Task: Look for space in Moro, Pakistan from 5th July, 2023 to 10th July, 2023 for 4 adults in price range Rs.9000 to Rs.14000. Place can be entire place with 2 bedrooms having 4 beds and 2 bathrooms. Property type can be house, flat, guest house. Booking option can be shelf check-in. Required host language is English.
Action: Mouse moved to (439, 111)
Screenshot: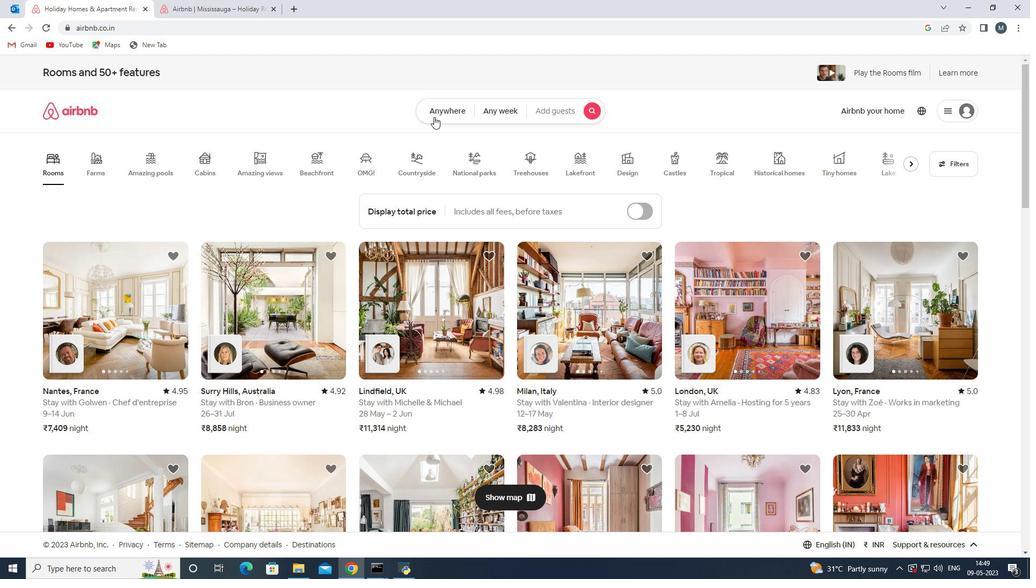 
Action: Mouse pressed left at (439, 111)
Screenshot: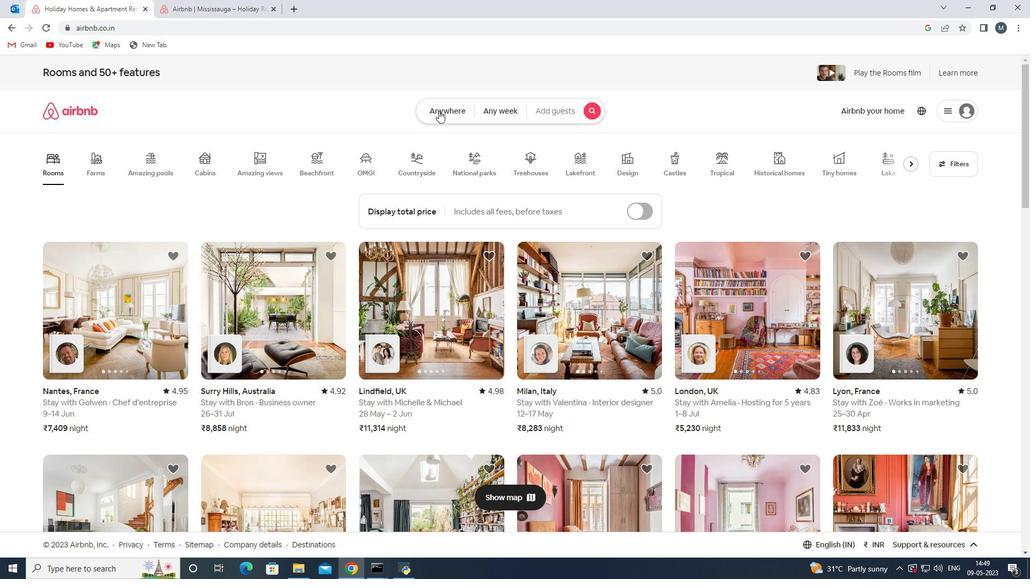 
Action: Mouse moved to (382, 150)
Screenshot: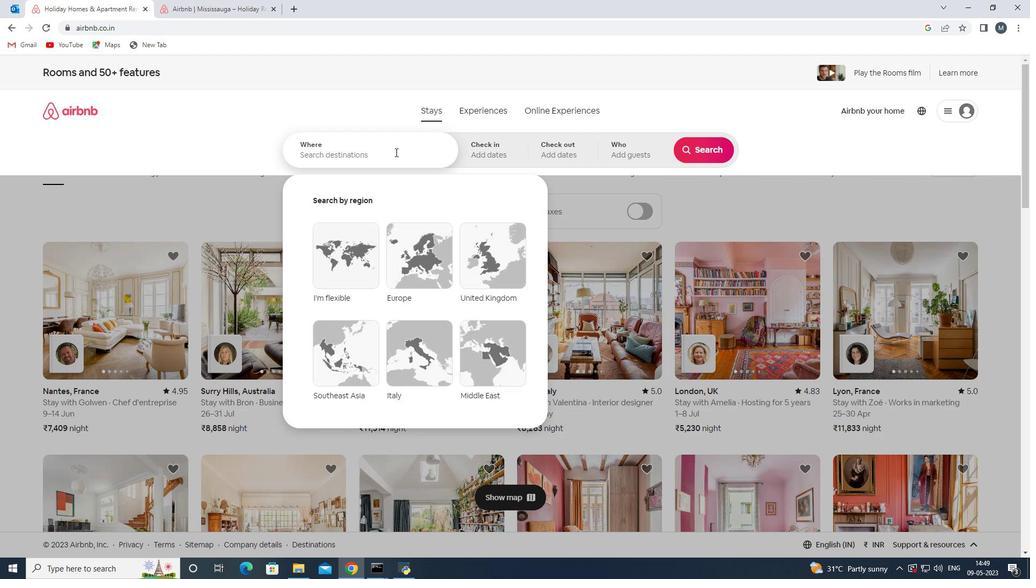 
Action: Mouse pressed left at (382, 150)
Screenshot: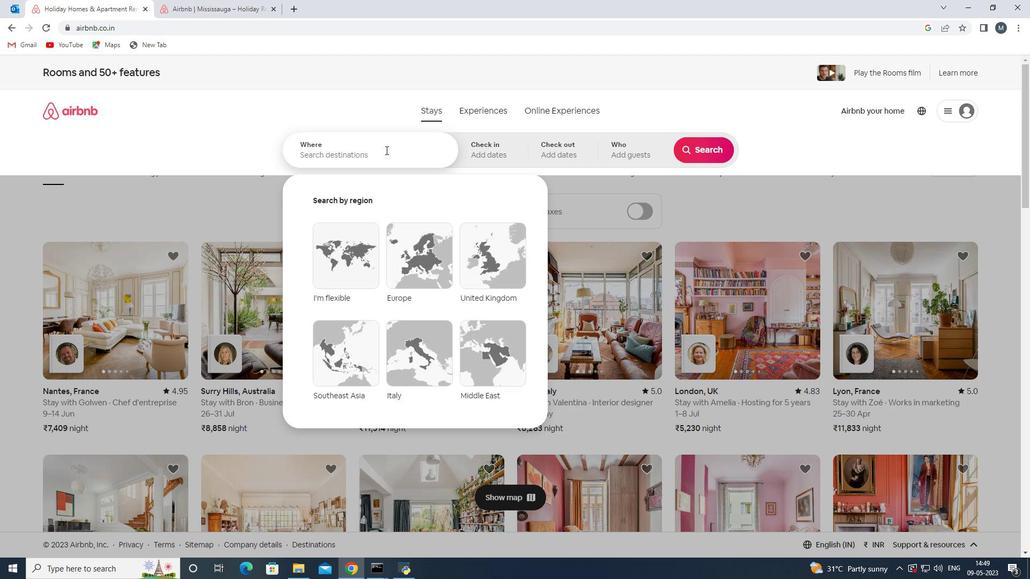 
Action: Mouse moved to (380, 150)
Screenshot: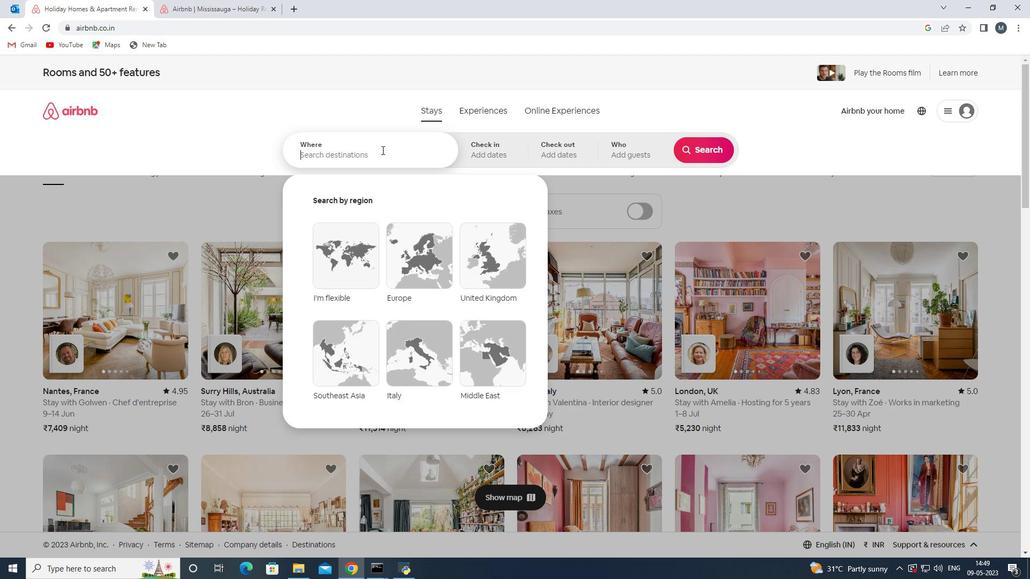 
Action: Key pressed <Key.shift>Moro,<Key.shift><Key.shift><Key.shift><Key.shift><Key.shift><Key.shift><Key.shift>Pakistan<Key.enter>
Screenshot: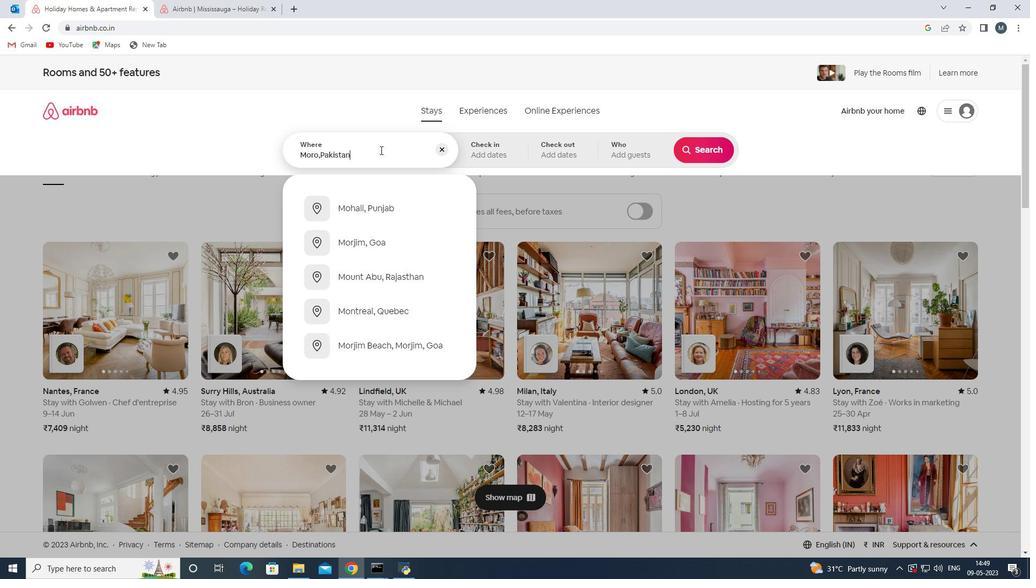 
Action: Mouse moved to (694, 236)
Screenshot: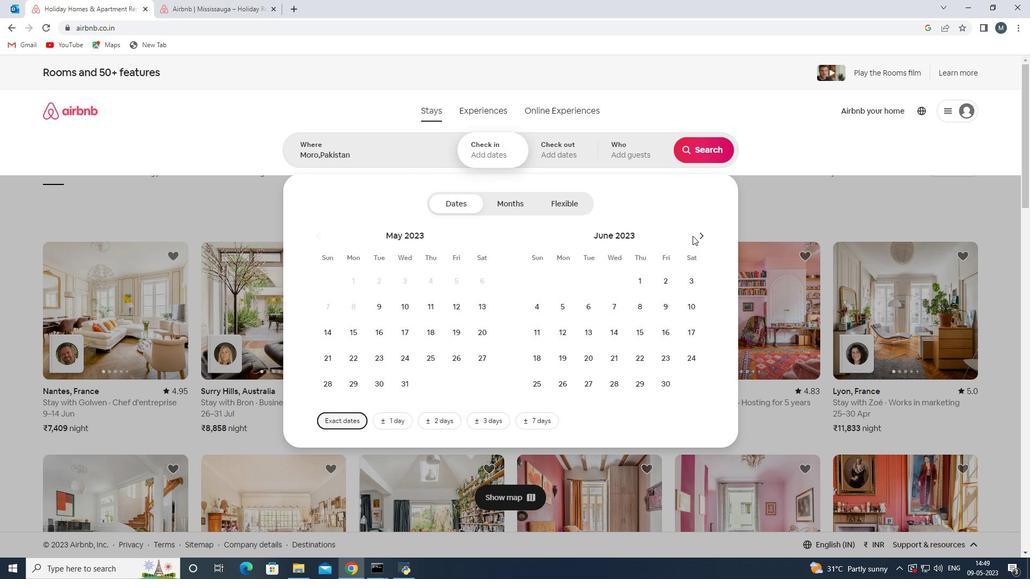 
Action: Mouse pressed left at (694, 236)
Screenshot: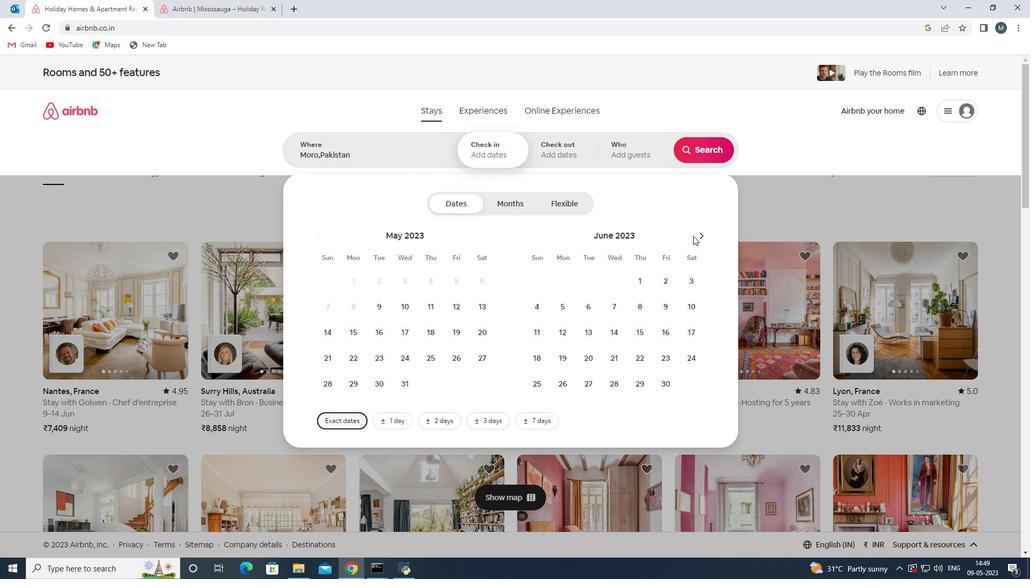 
Action: Mouse moved to (350, 307)
Screenshot: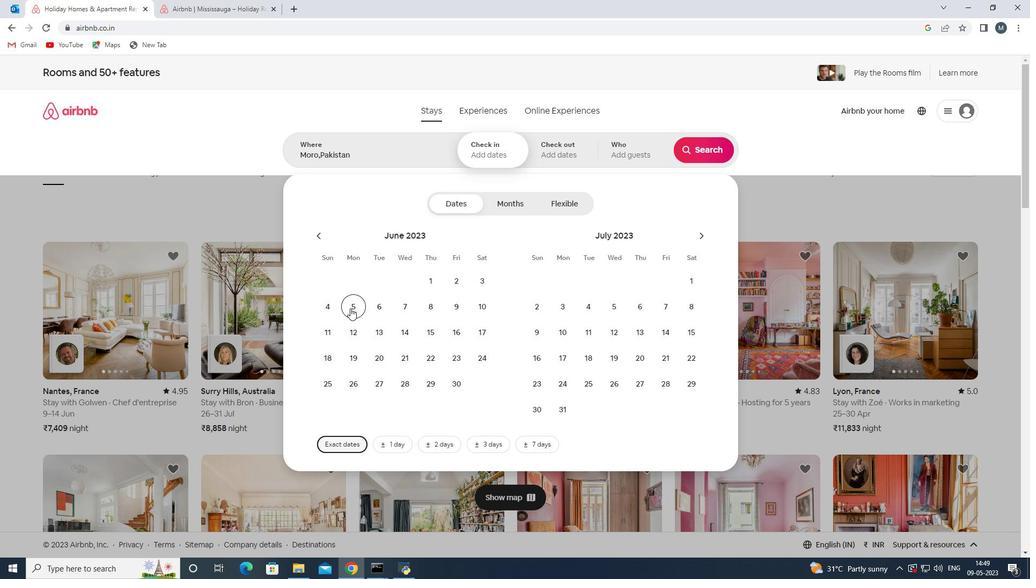 
Action: Mouse pressed left at (350, 307)
Screenshot: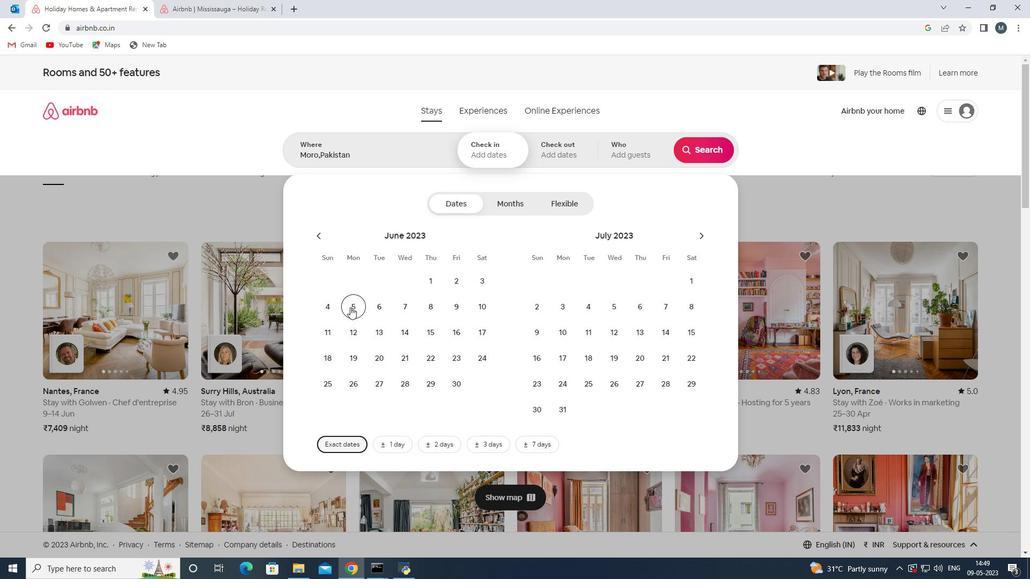 
Action: Mouse moved to (483, 306)
Screenshot: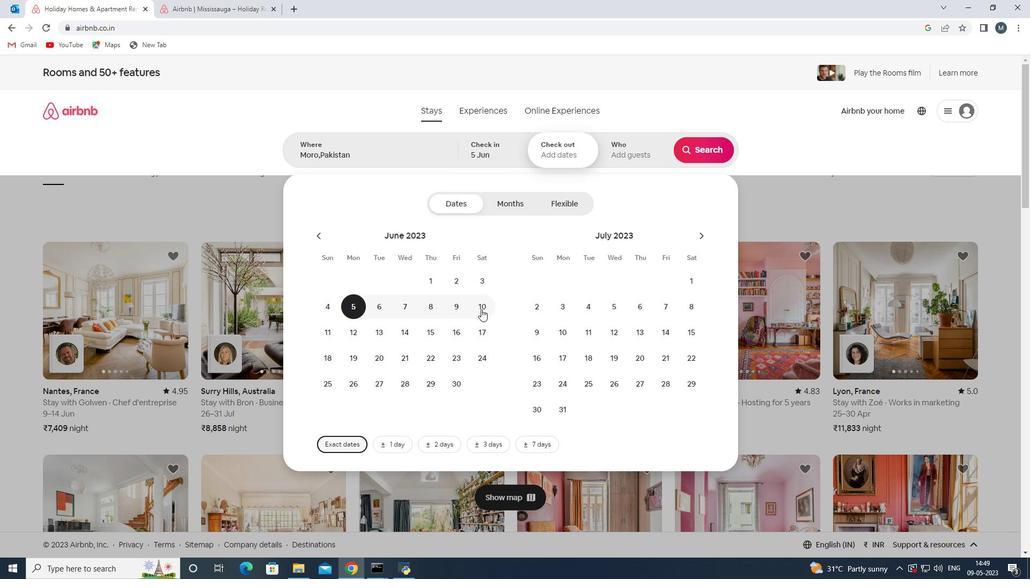 
Action: Mouse pressed left at (483, 306)
Screenshot: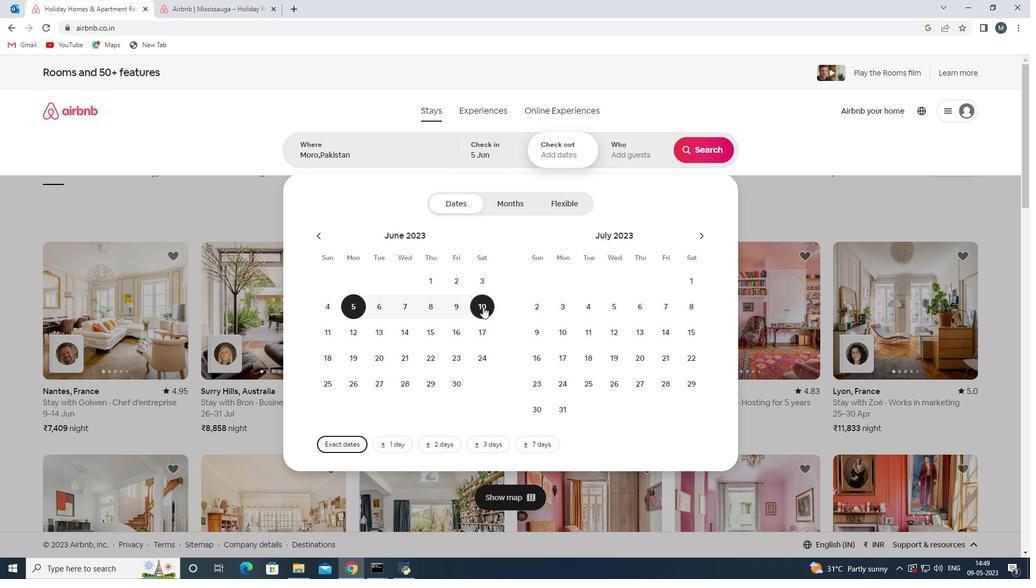 
Action: Mouse moved to (630, 157)
Screenshot: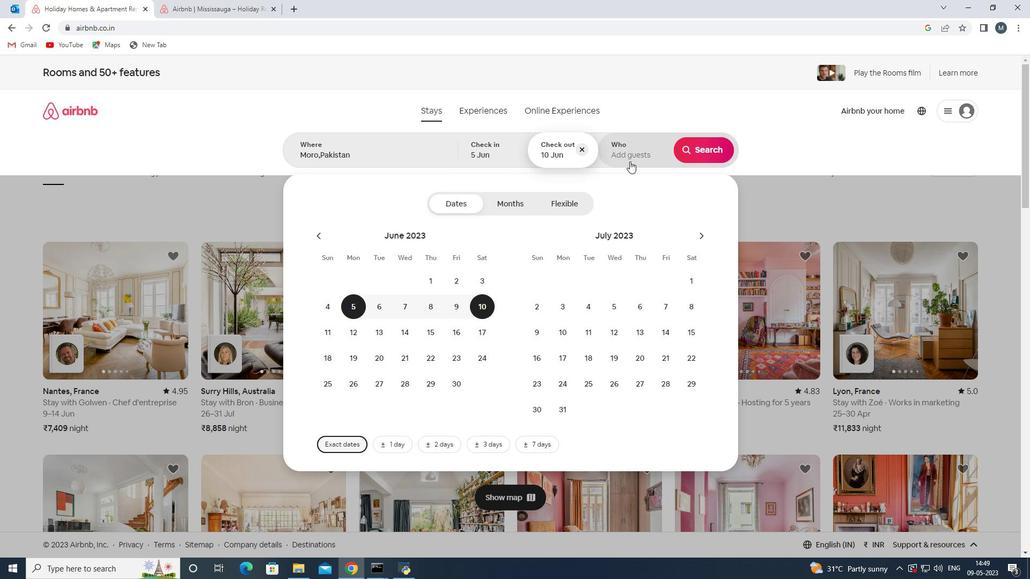 
Action: Mouse pressed left at (630, 157)
Screenshot: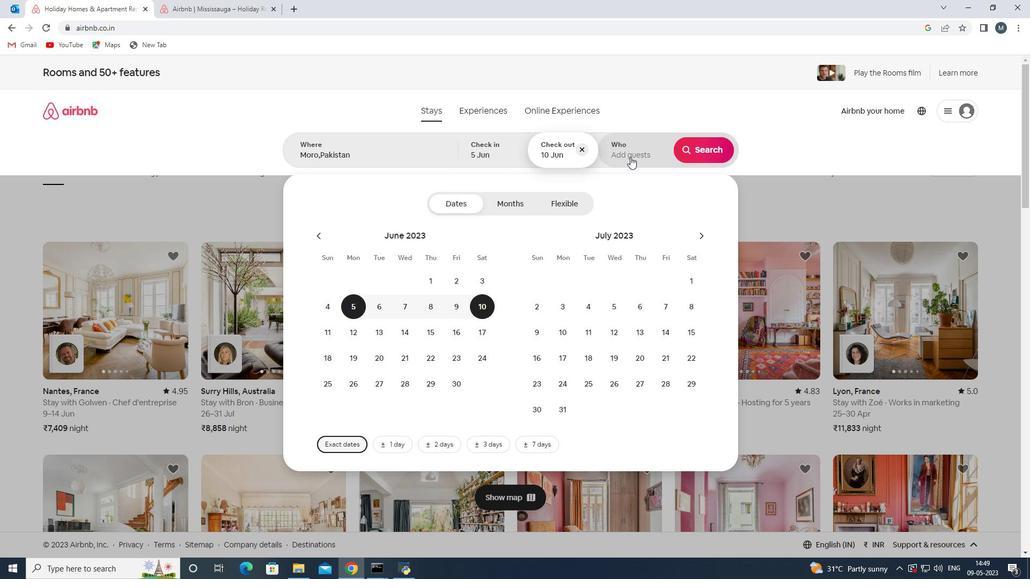 
Action: Mouse moved to (702, 206)
Screenshot: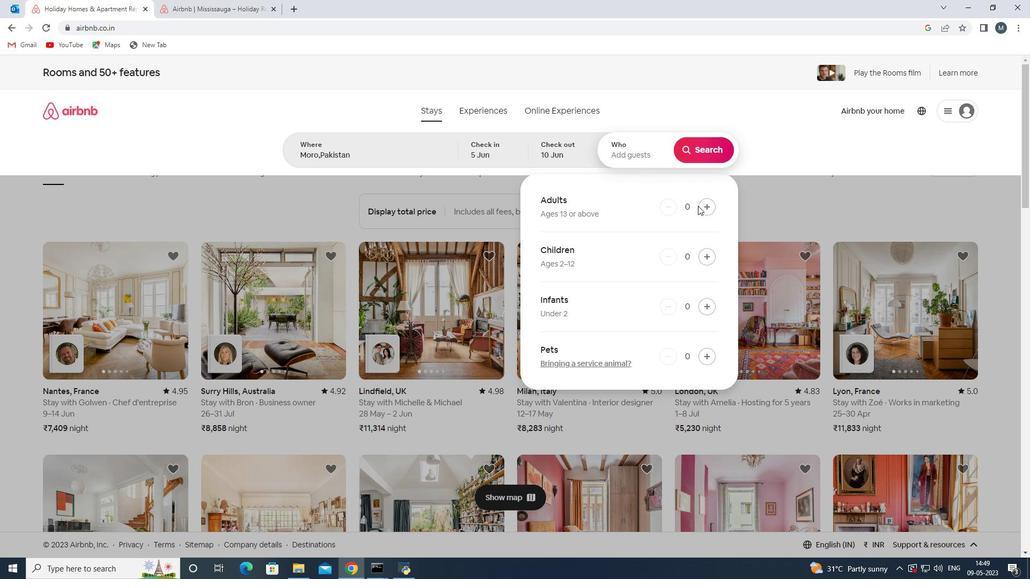 
Action: Mouse pressed left at (702, 206)
Screenshot: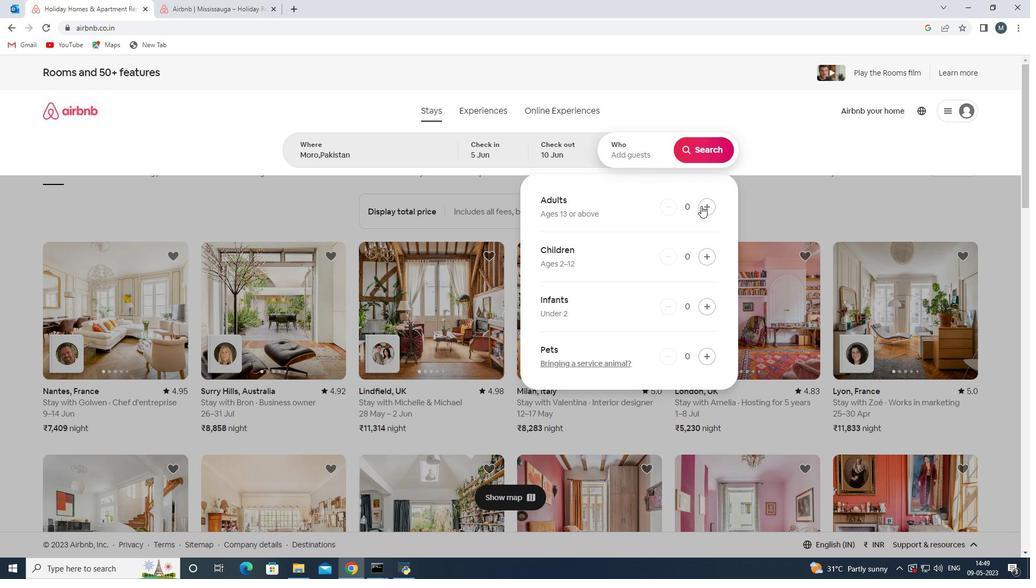 
Action: Mouse pressed left at (702, 206)
Screenshot: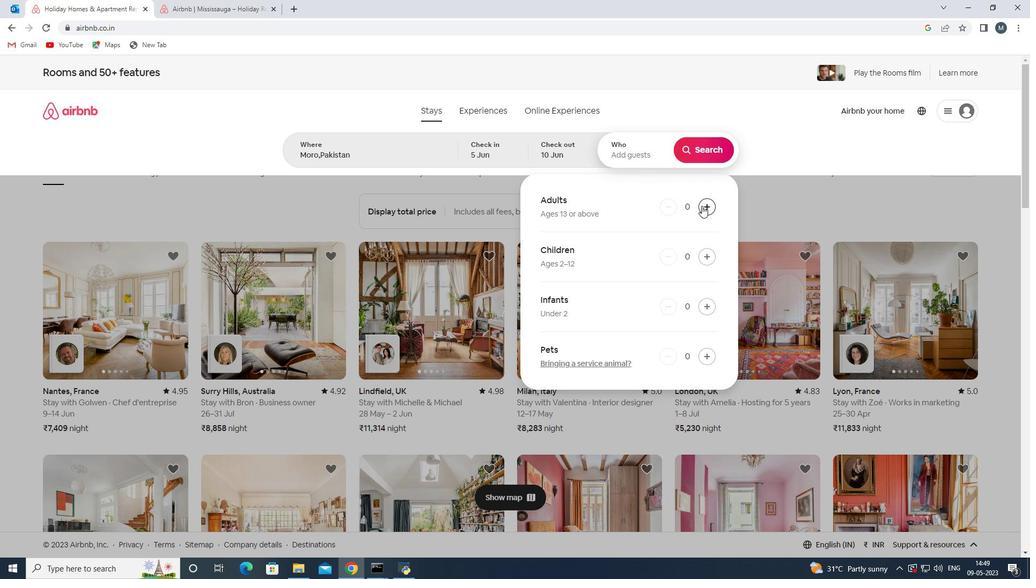 
Action: Mouse moved to (702, 206)
Screenshot: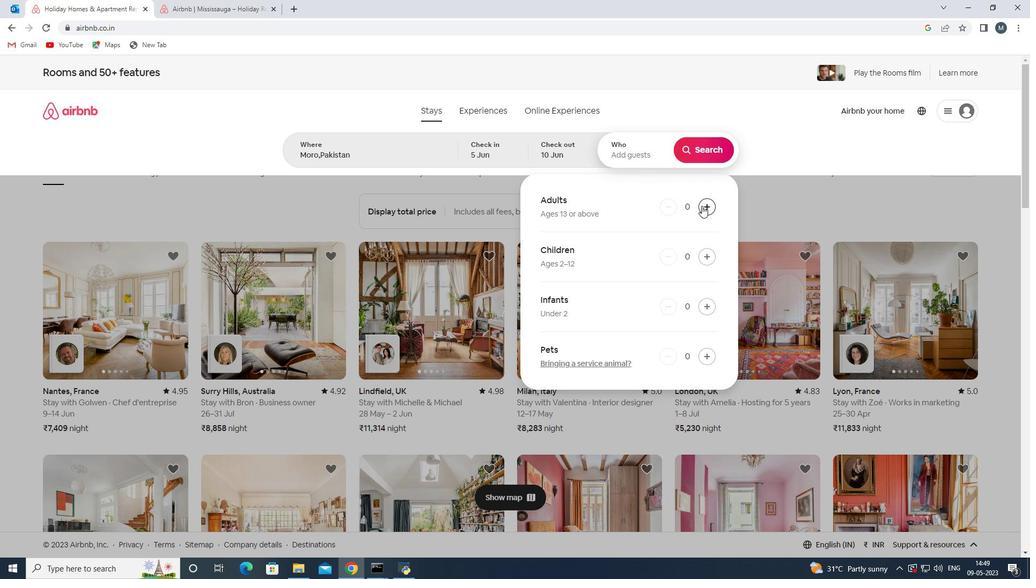 
Action: Mouse pressed left at (702, 206)
Screenshot: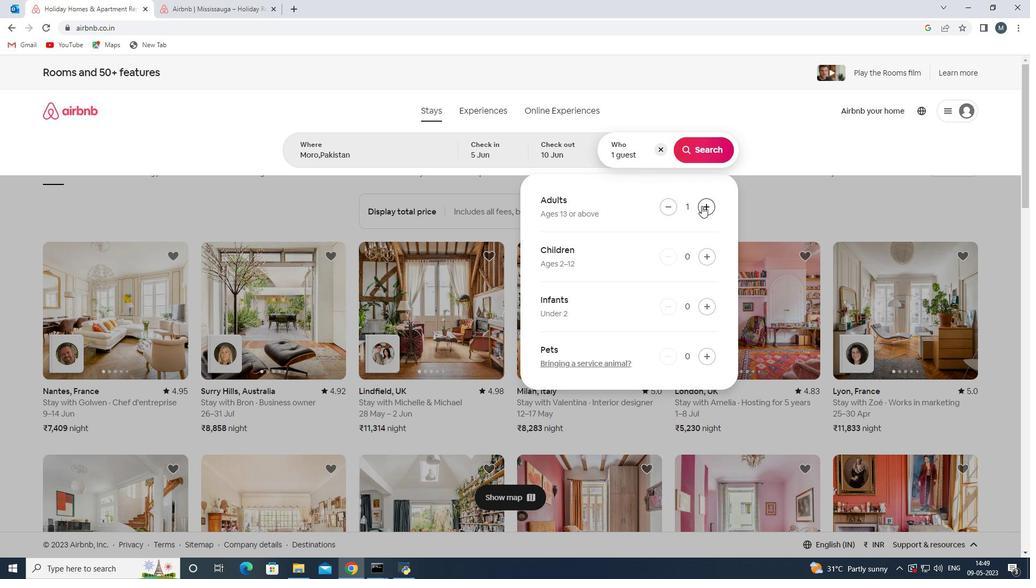 
Action: Mouse pressed left at (702, 206)
Screenshot: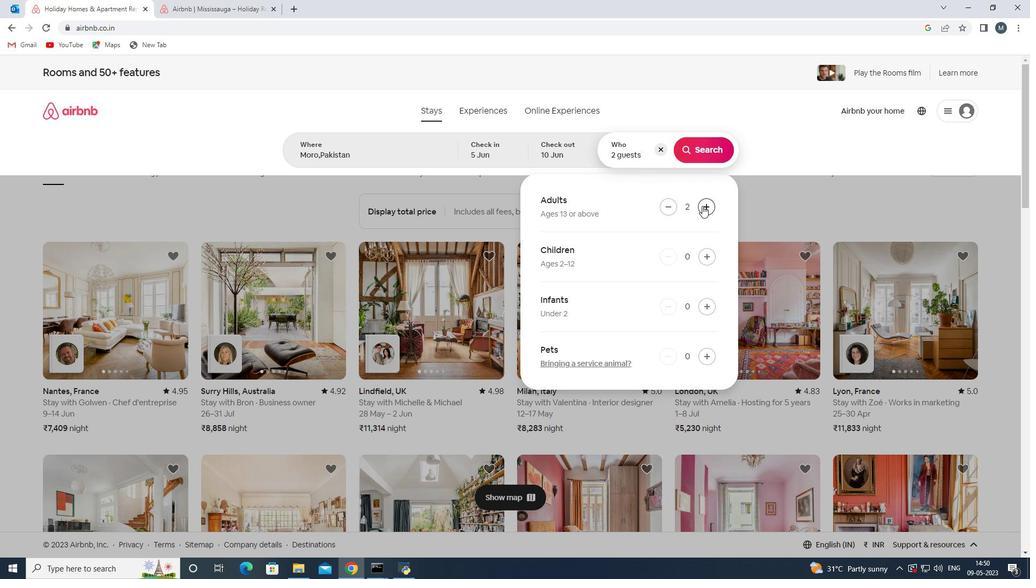 
Action: Mouse moved to (704, 149)
Screenshot: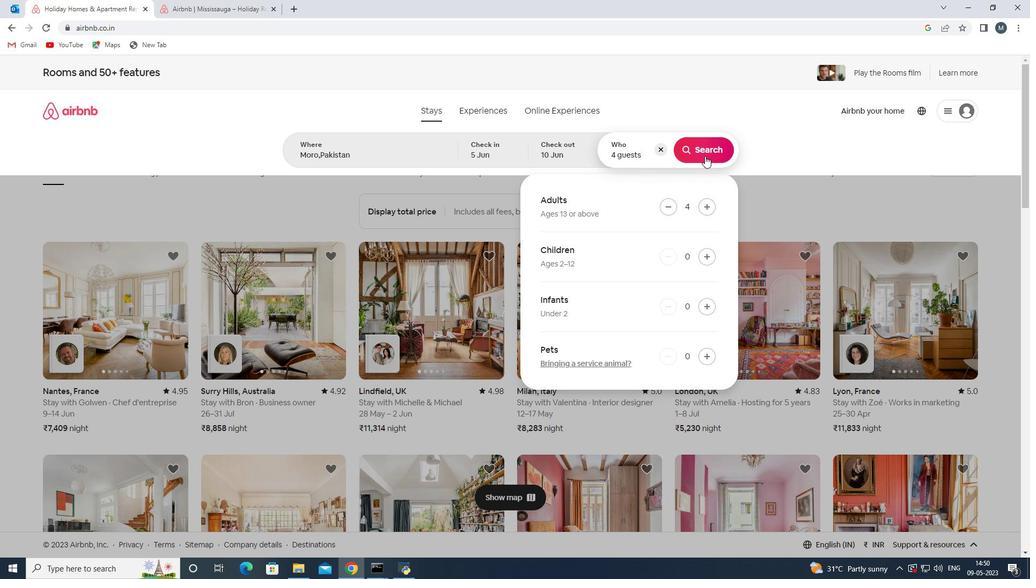 
Action: Mouse pressed left at (704, 149)
Screenshot: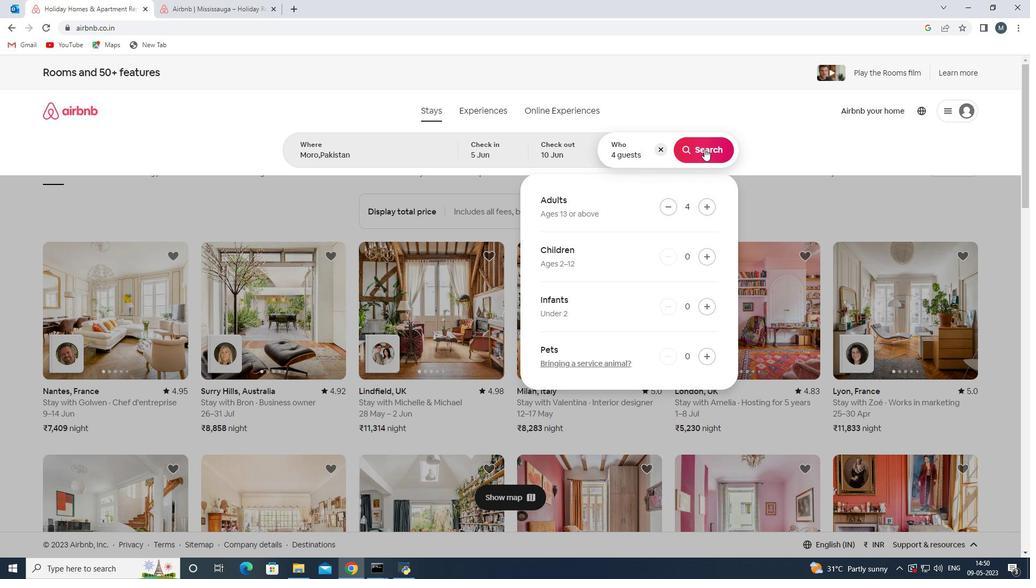 
Action: Mouse moved to (980, 118)
Screenshot: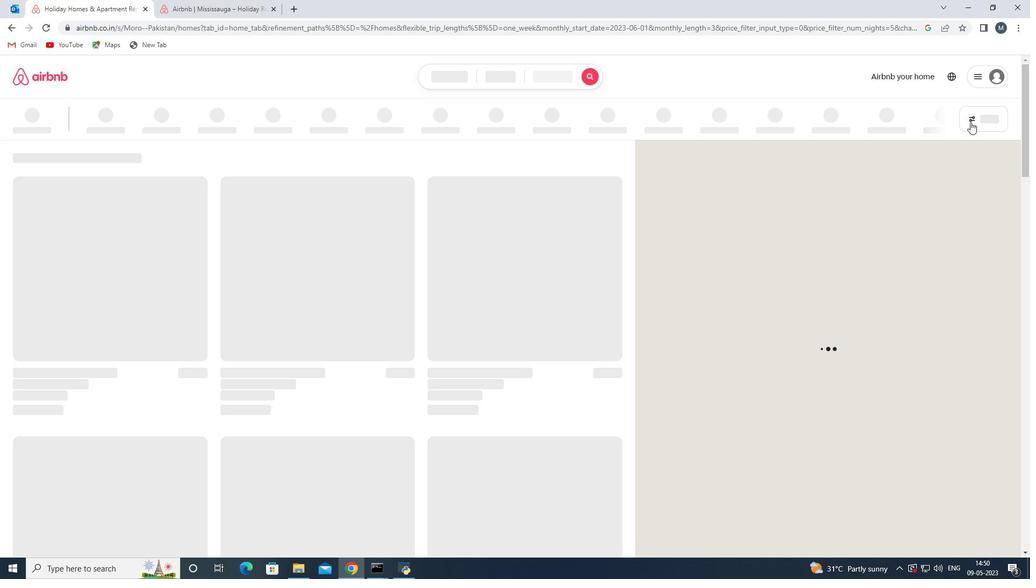 
Action: Mouse pressed left at (980, 118)
Screenshot: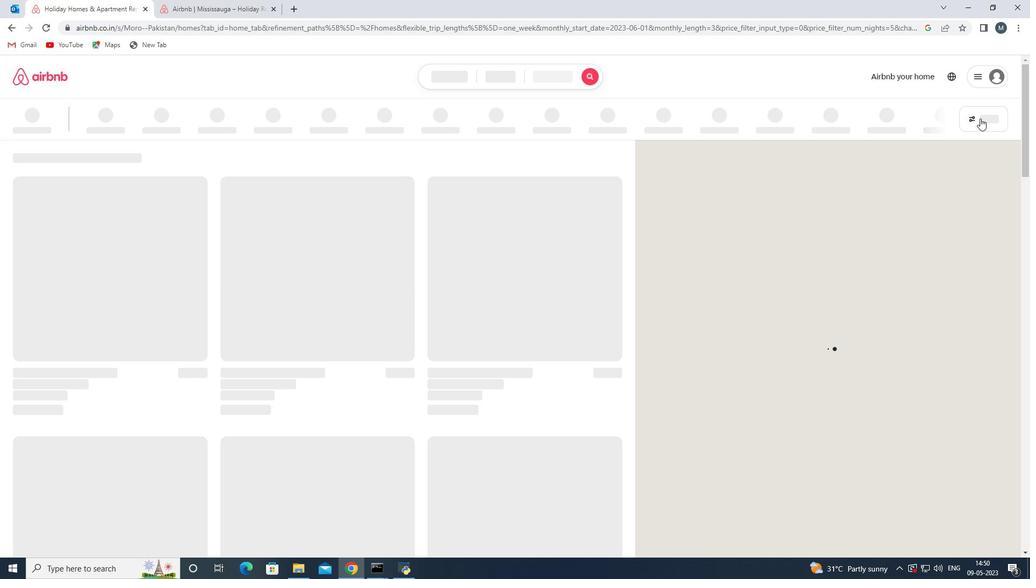 
Action: Mouse moved to (438, 325)
Screenshot: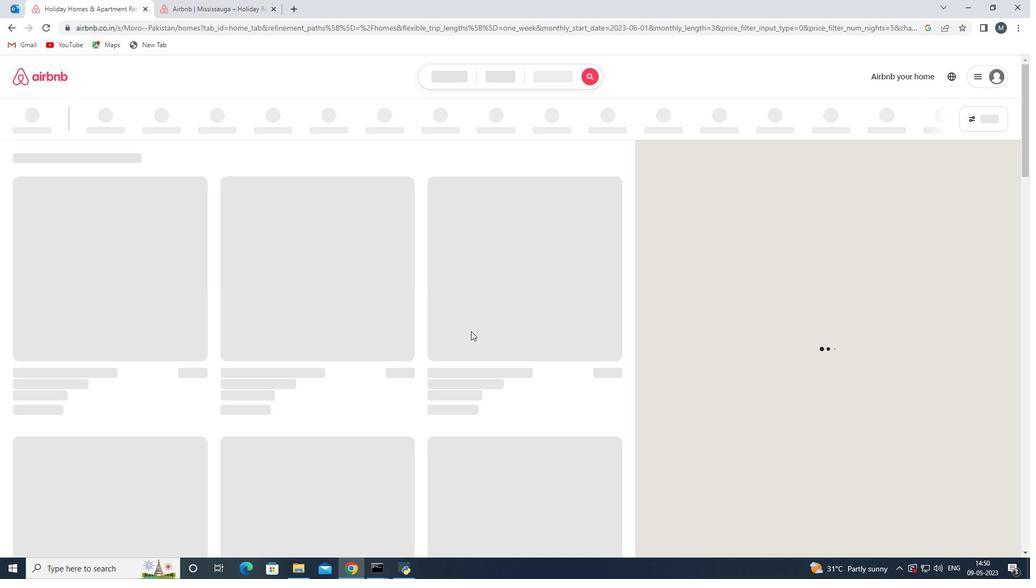 
